 Task: Create a task  Improve UI/UX of the app on mobile devices , assign it to team member softage.10@softage.net in the project TranslateForge and update the status of the task to  On Track  , set the priority of the task to High.
Action: Mouse moved to (66, 377)
Screenshot: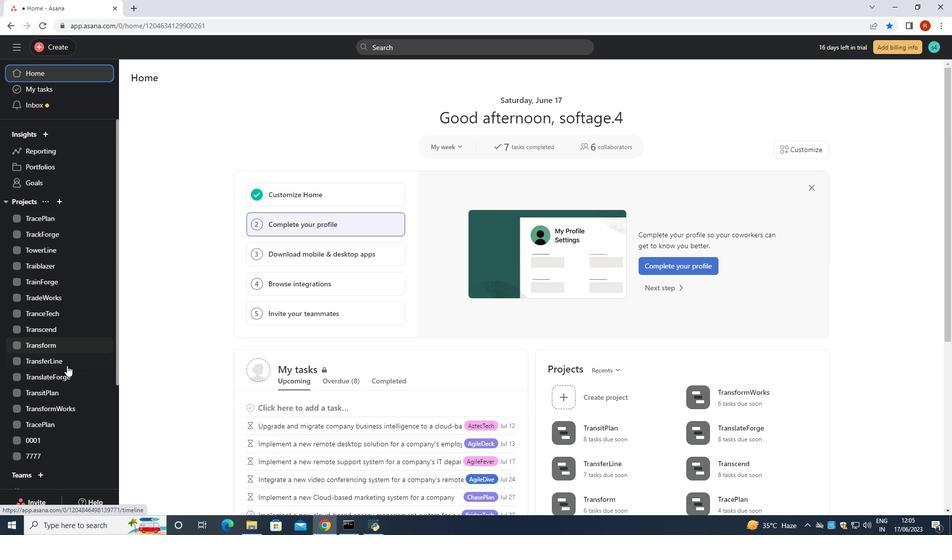 
Action: Mouse pressed left at (66, 377)
Screenshot: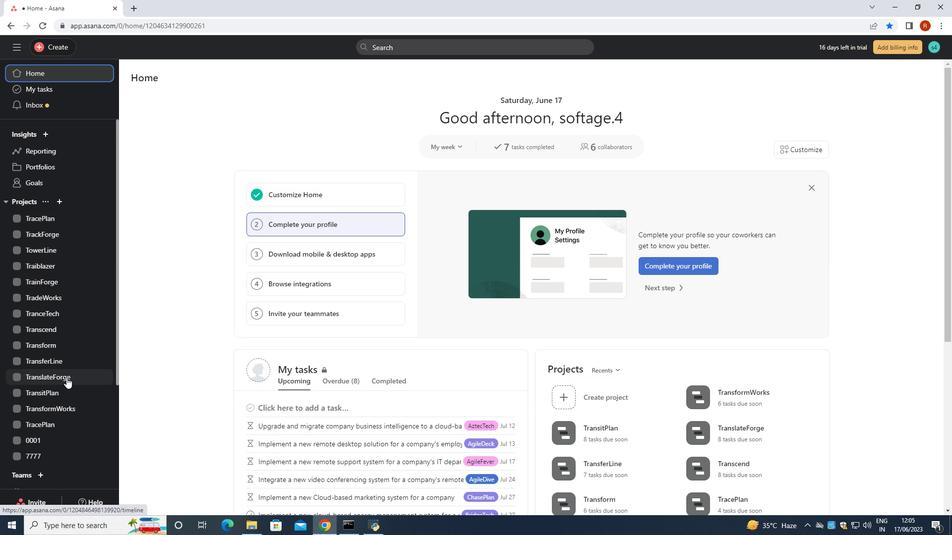 
Action: Mouse moved to (156, 125)
Screenshot: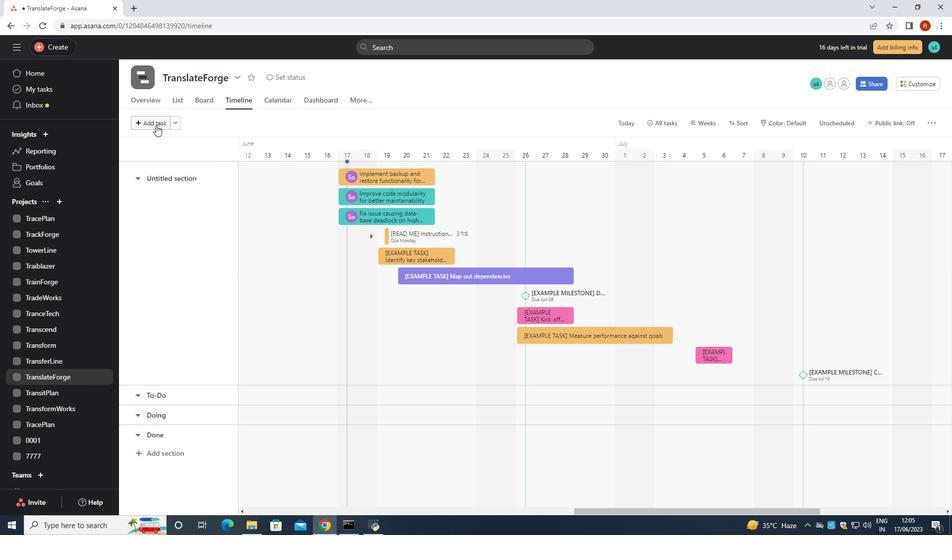 
Action: Mouse pressed left at (156, 125)
Screenshot: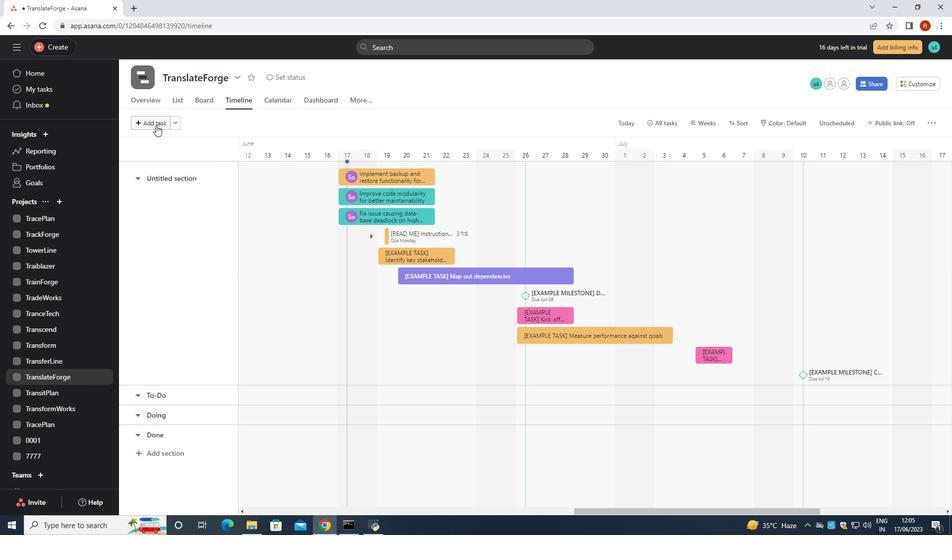 
Action: Key pressed <Key.shift>Improve<Key.space><Key.shift>UI/<Key.shift><Key.shift>UX<Key.space>of<Key.space>the<Key.space>app<Key.space>ob<Key.backspace>n<Key.space>mobu<Key.backspace>ile<Key.space>decvicr<Key.backspace>e<Key.space><Key.enter>
Screenshot: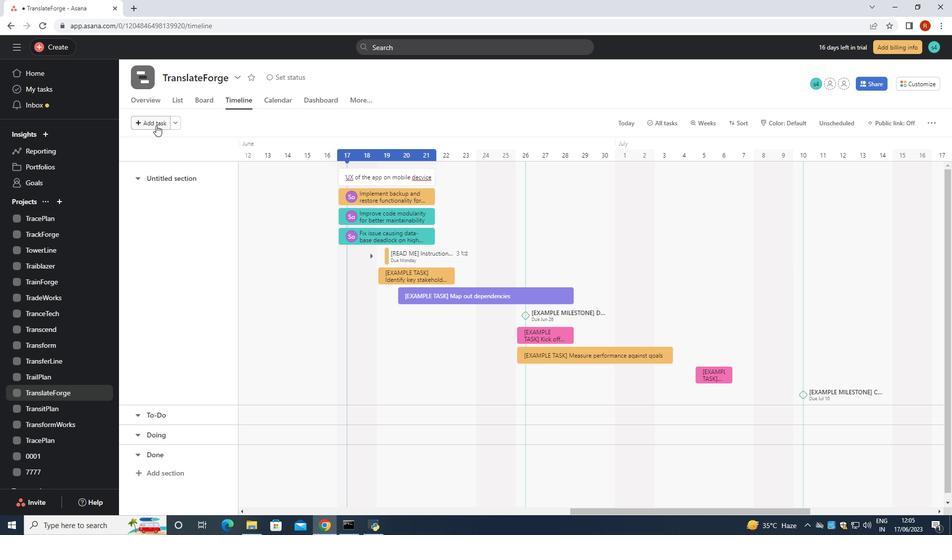 
Action: Mouse moved to (387, 176)
Screenshot: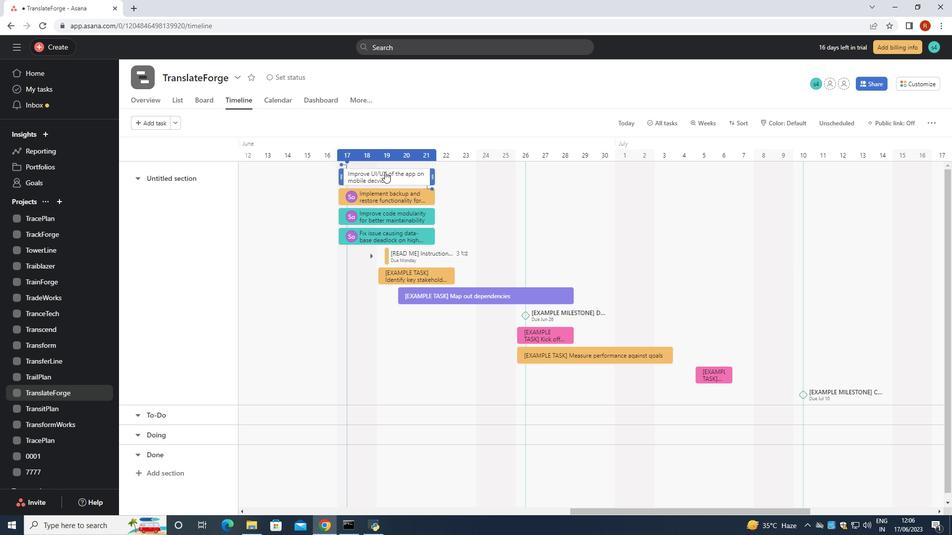 
Action: Mouse pressed left at (387, 176)
Screenshot: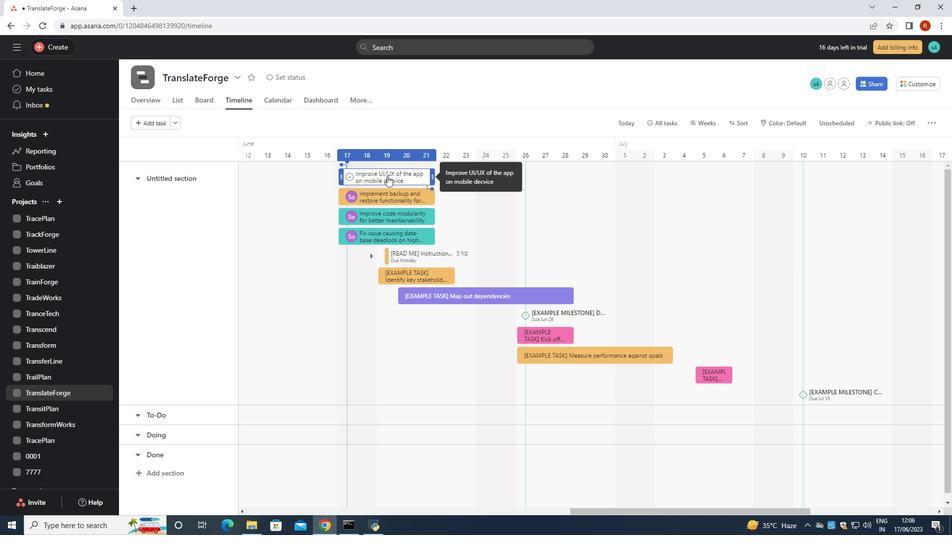 
Action: Mouse moved to (719, 184)
Screenshot: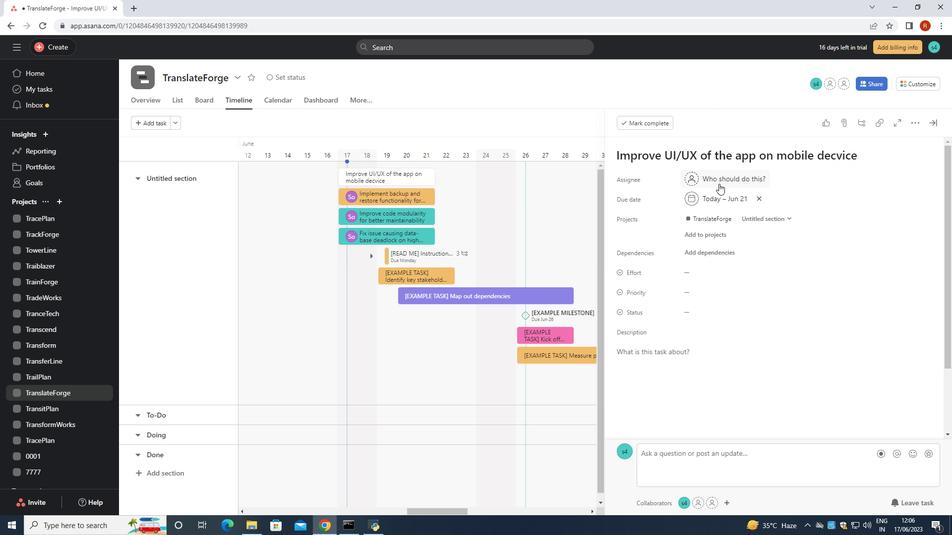 
Action: Mouse pressed left at (719, 184)
Screenshot: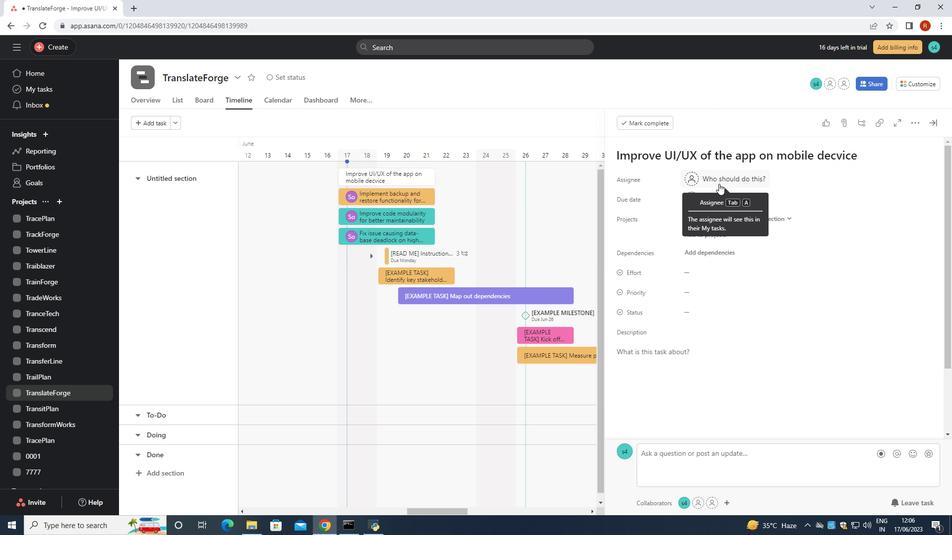 
Action: Mouse moved to (719, 183)
Screenshot: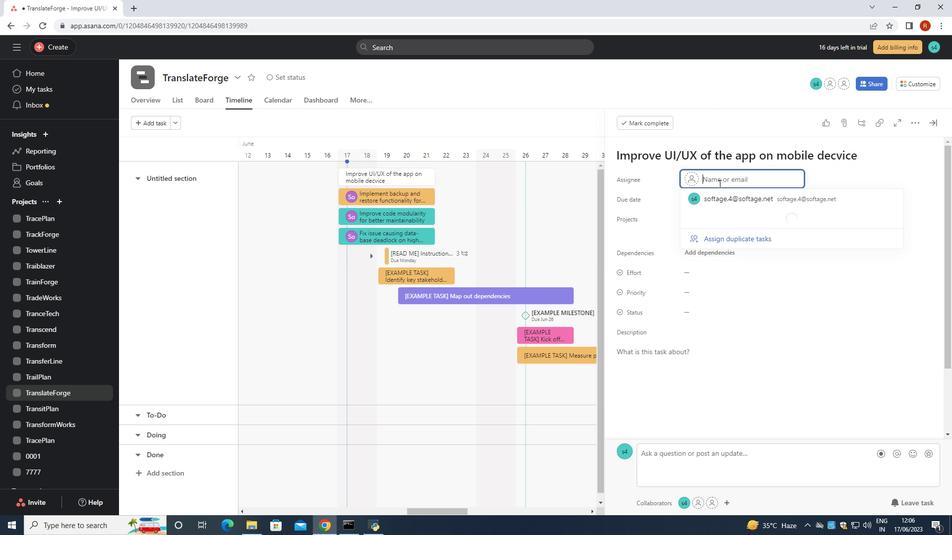 
Action: Key pressed <Key.up><Key.right>
Screenshot: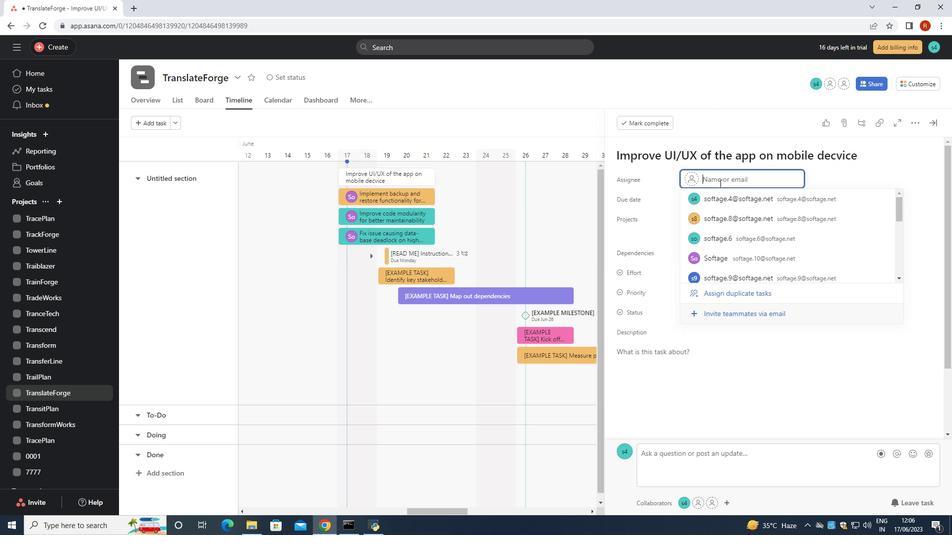 
Action: Mouse moved to (837, 155)
Screenshot: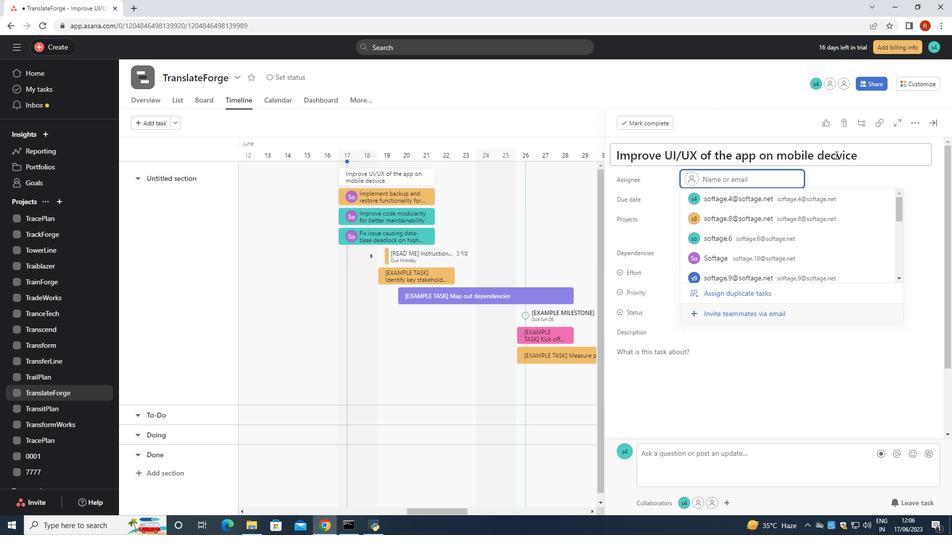 
Action: Mouse pressed left at (837, 155)
Screenshot: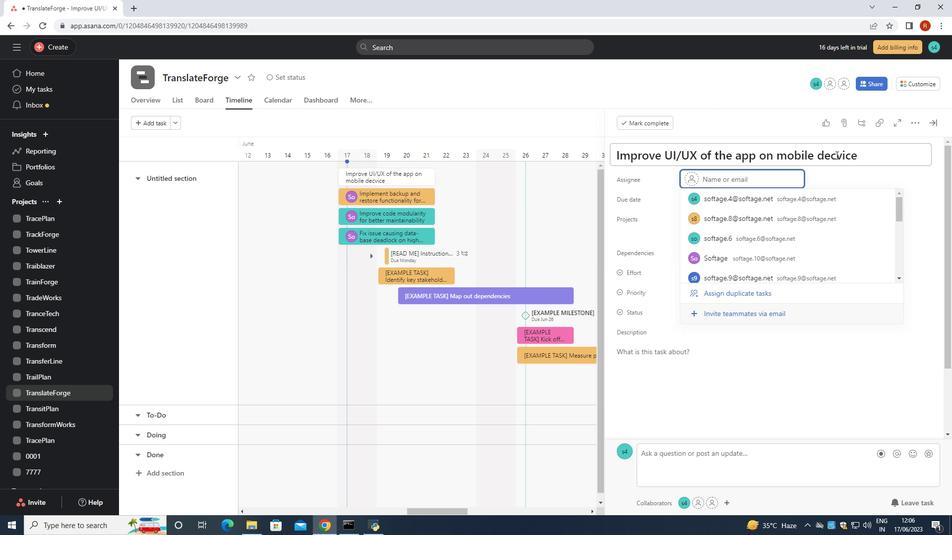 
Action: Mouse moved to (837, 156)
Screenshot: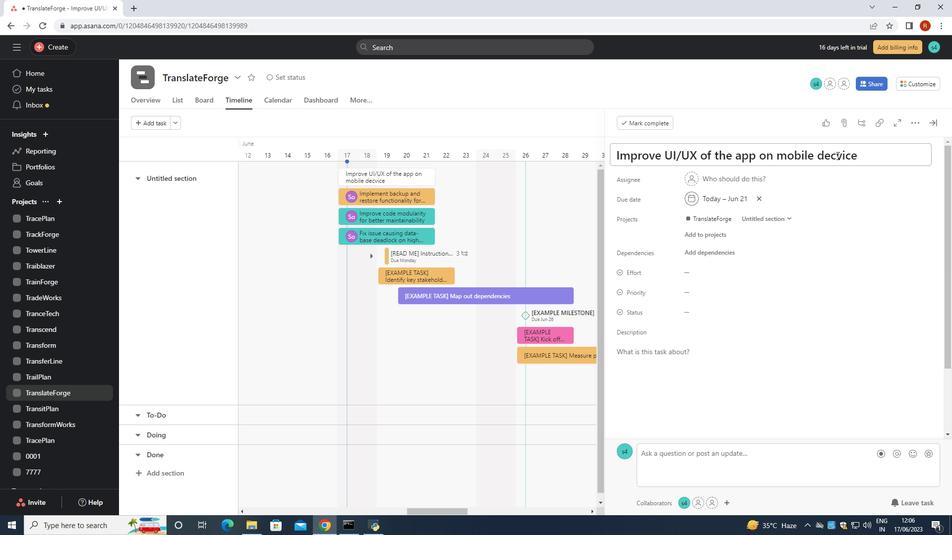 
Action: Mouse pressed left at (837, 156)
Screenshot: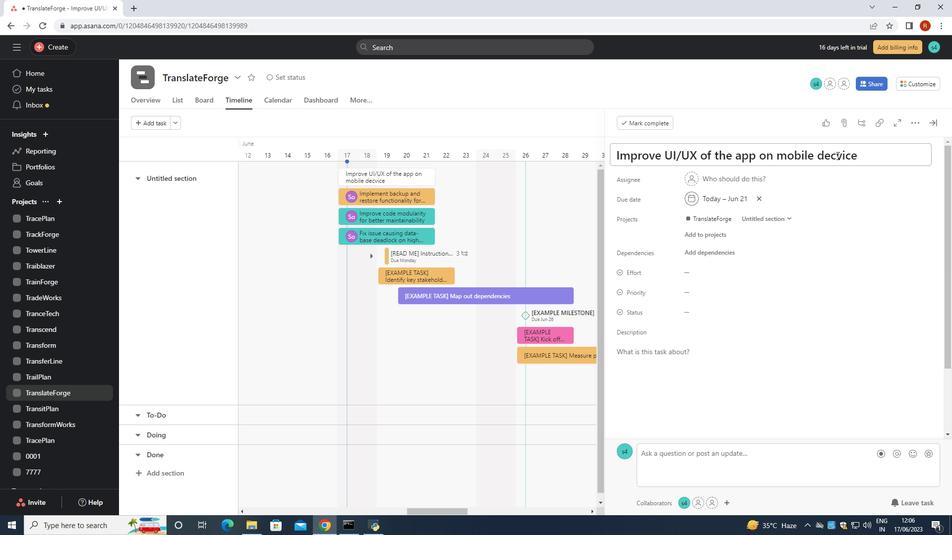 
Action: Mouse moved to (837, 157)
Screenshot: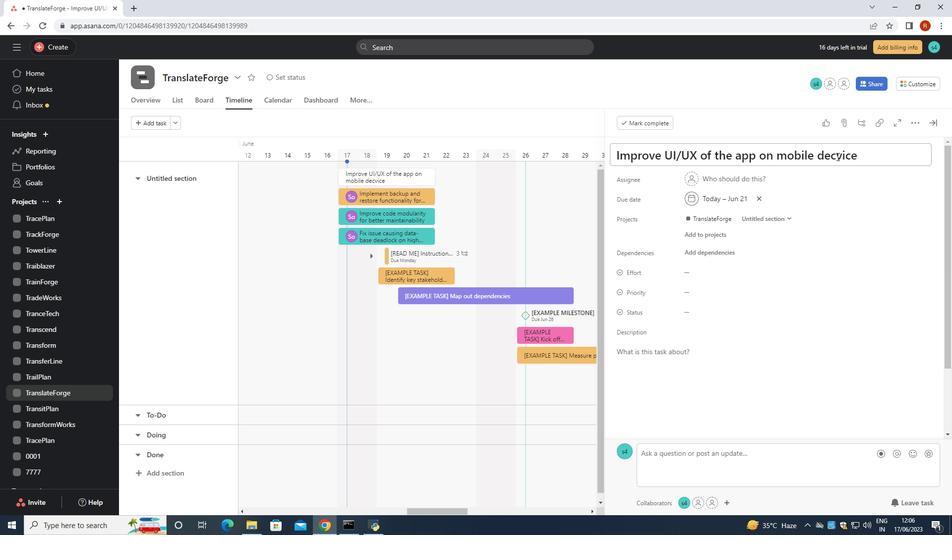 
Action: Mouse pressed left at (837, 157)
Screenshot: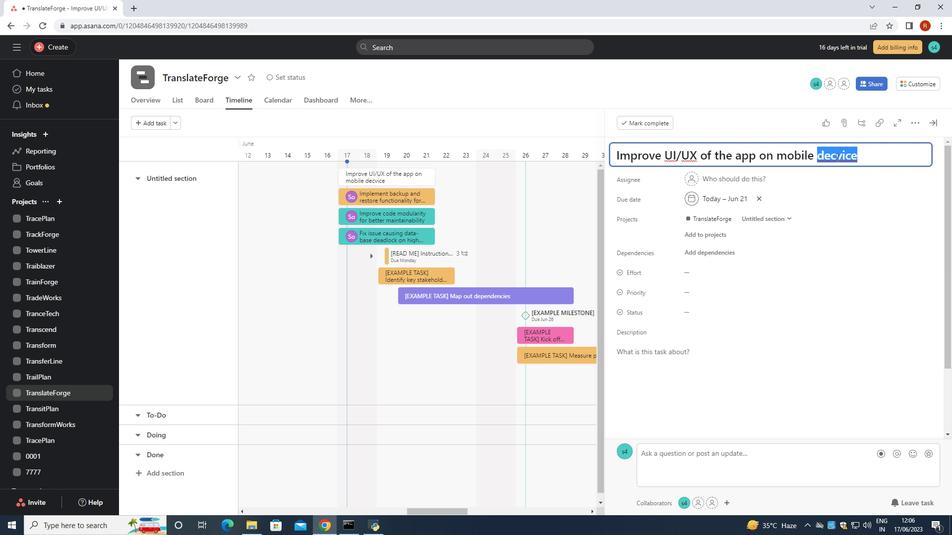 
Action: Mouse moved to (836, 157)
Screenshot: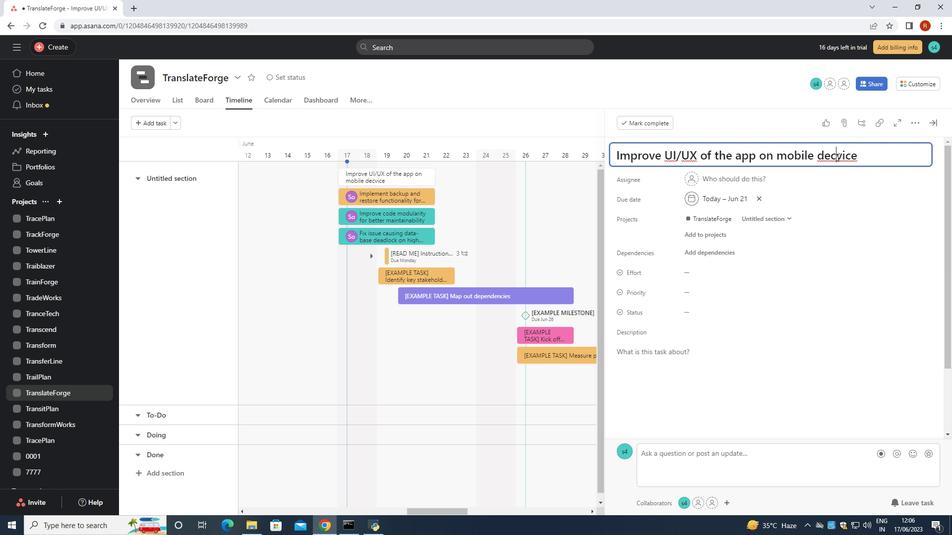 
Action: Key pressed <Key.backspace>
Screenshot: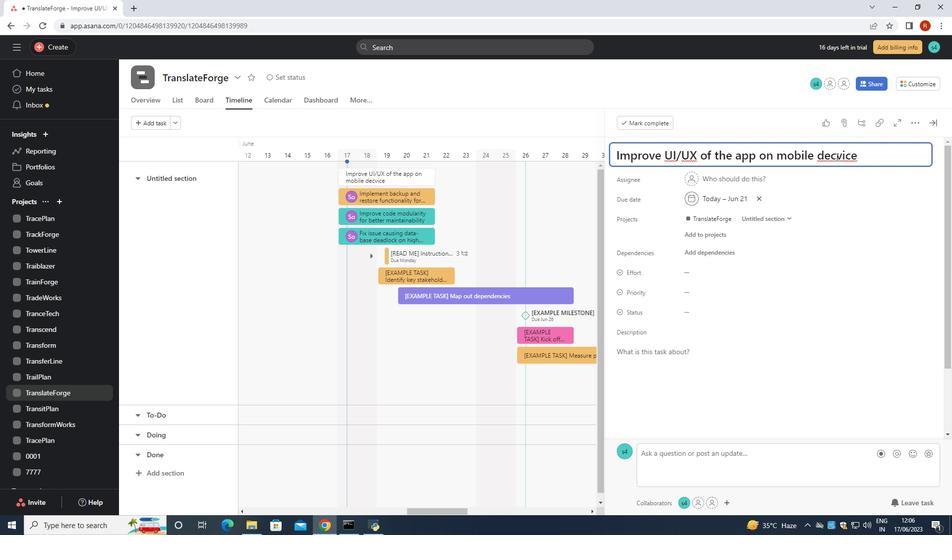 
Action: Mouse moved to (697, 176)
Screenshot: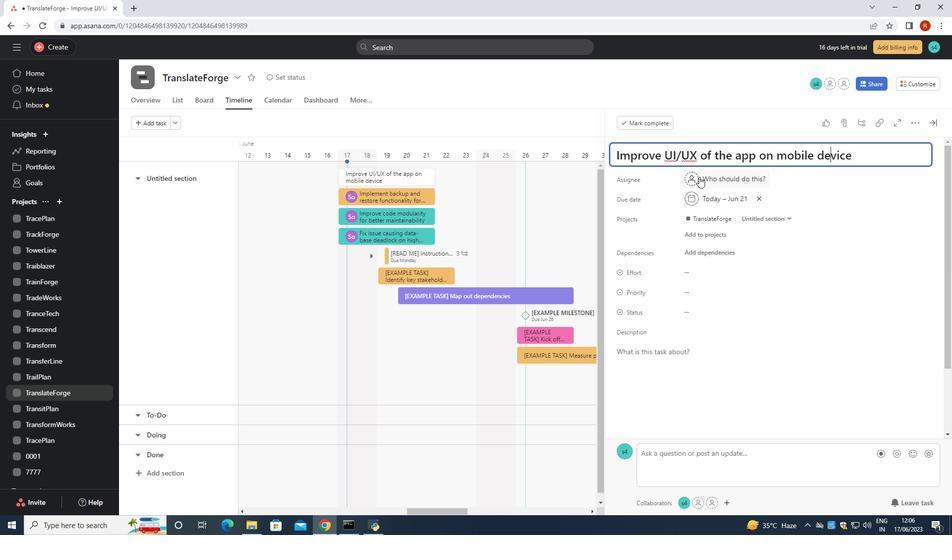 
Action: Mouse pressed left at (697, 176)
Screenshot: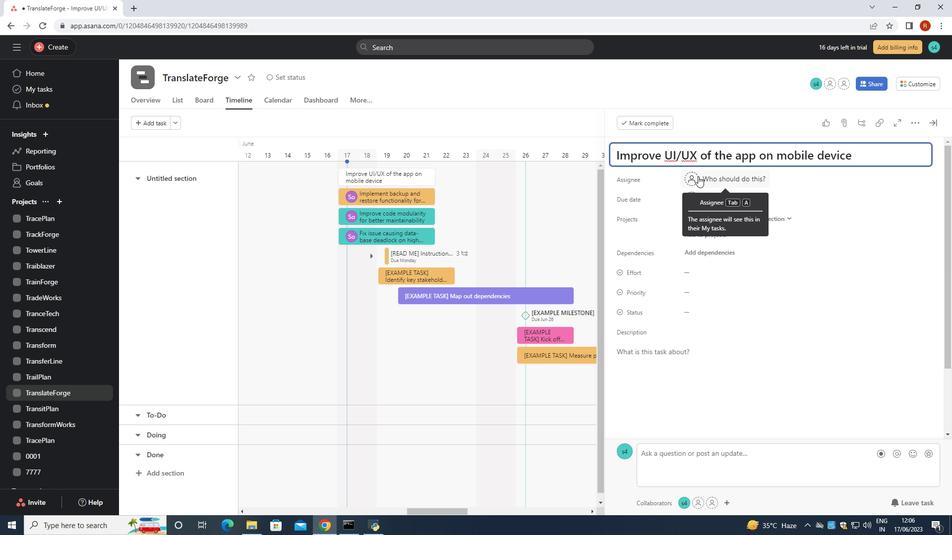 
Action: Key pressed softage.10<Key.shift><Key.shift><Key.shift><Key.shift>@softage.net
Screenshot: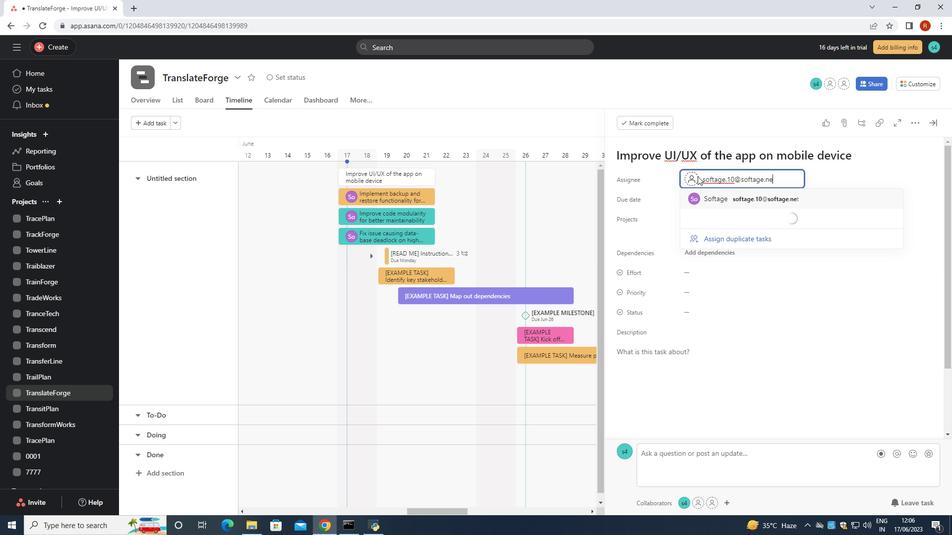 
Action: Mouse moved to (736, 201)
Screenshot: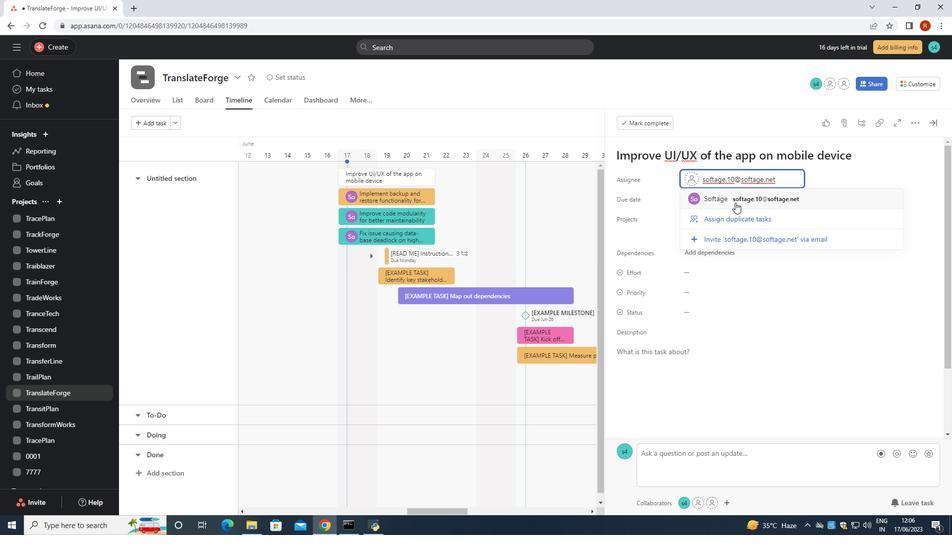 
Action: Mouse pressed left at (736, 201)
Screenshot: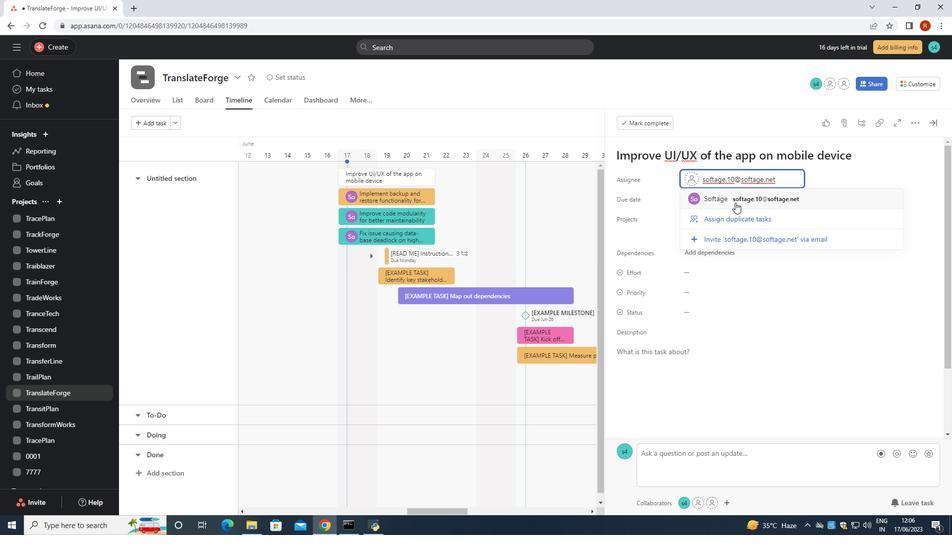 
Action: Mouse moved to (695, 314)
Screenshot: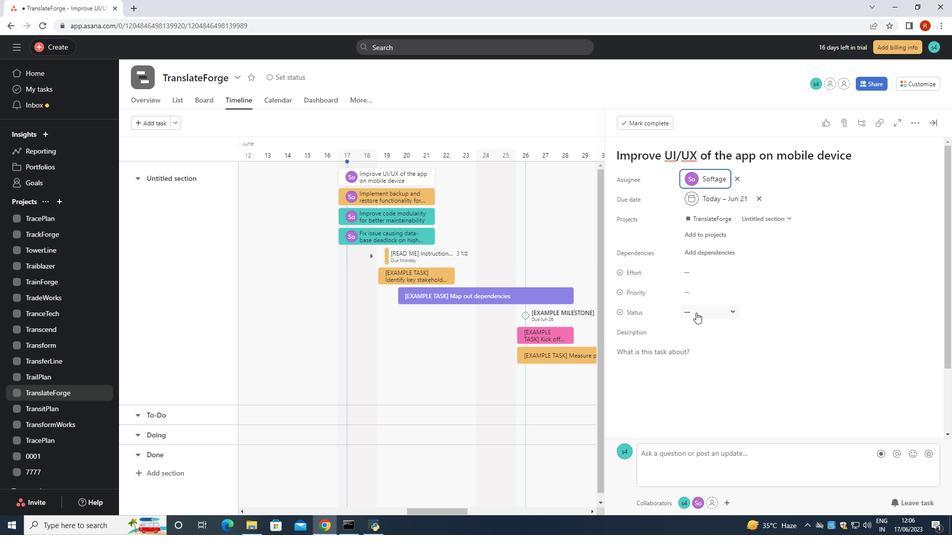 
Action: Mouse pressed left at (695, 314)
Screenshot: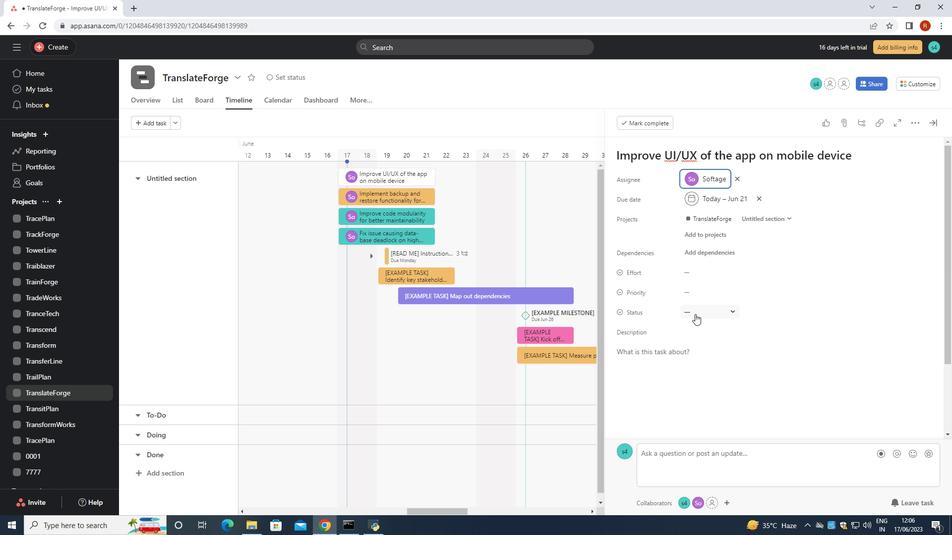 
Action: Mouse moved to (711, 346)
Screenshot: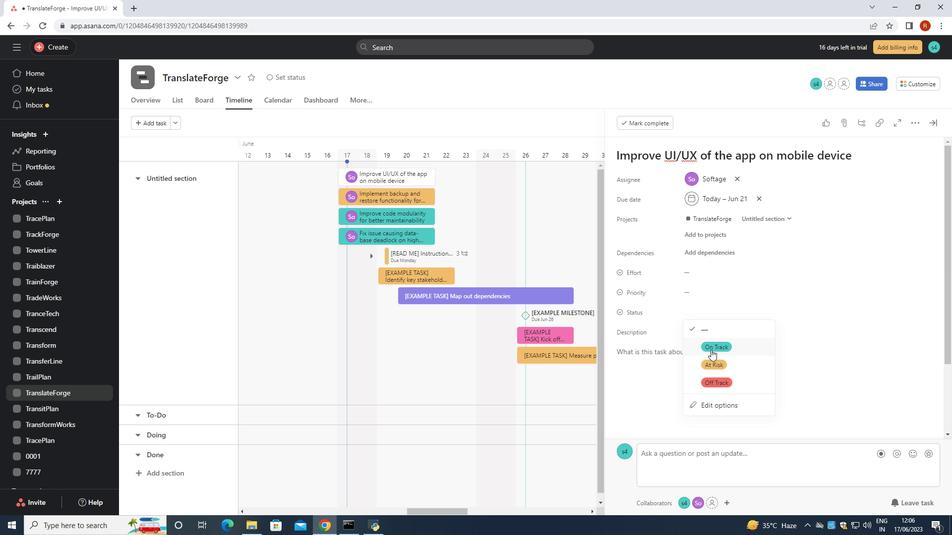 
Action: Mouse pressed left at (711, 346)
Screenshot: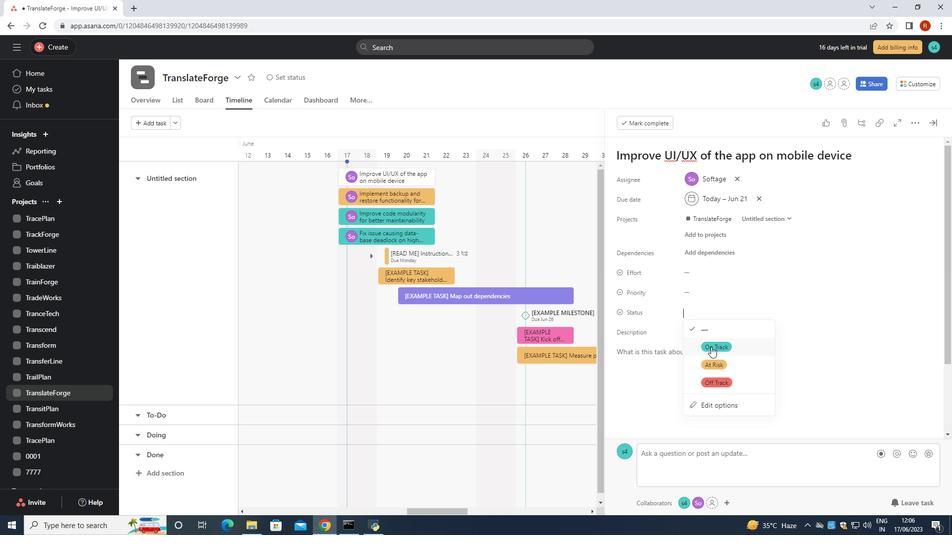
Action: Mouse moved to (697, 287)
Screenshot: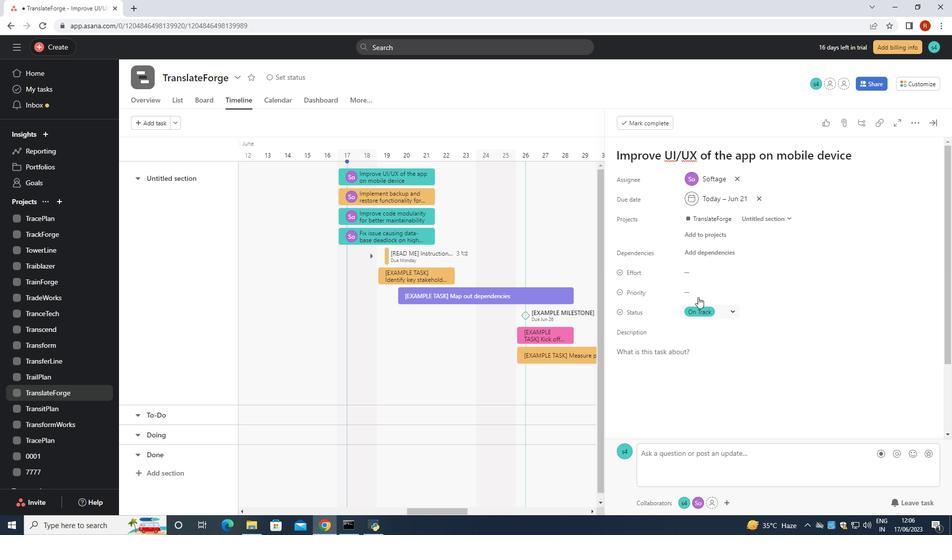 
Action: Mouse pressed left at (697, 287)
Screenshot: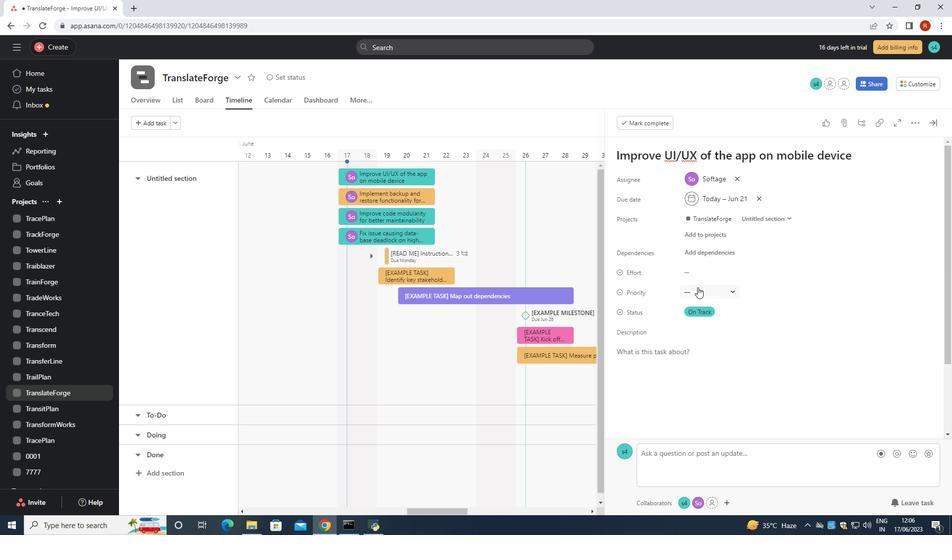 
Action: Mouse moved to (707, 327)
Screenshot: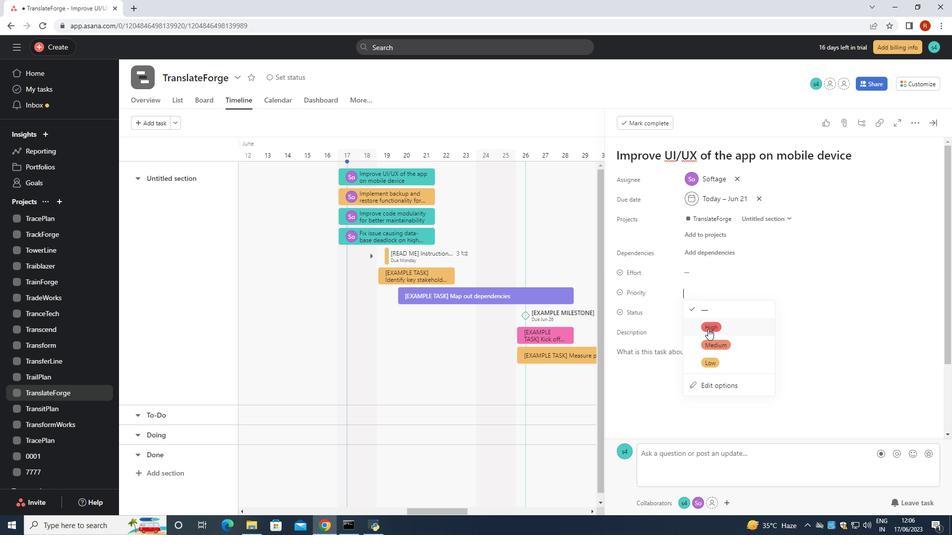 
Action: Mouse pressed left at (707, 327)
Screenshot: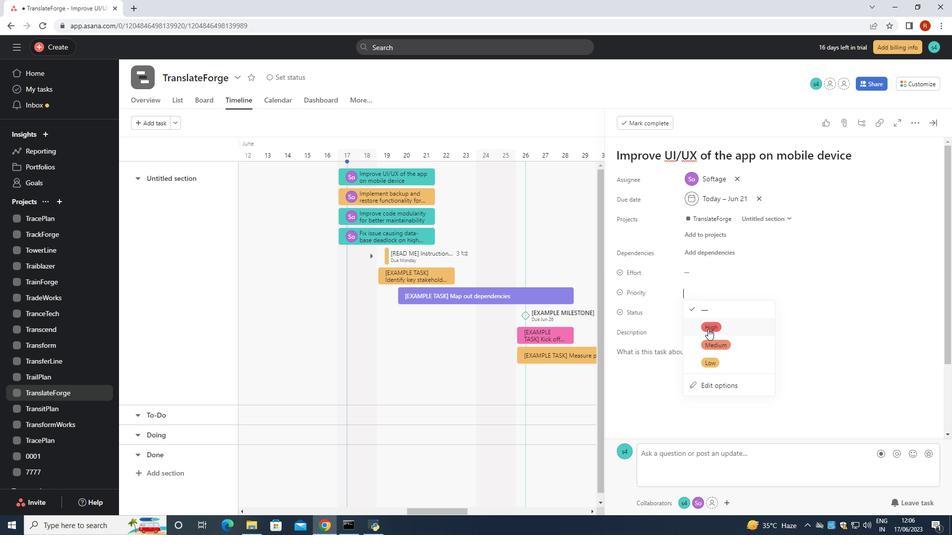 
